 Task: Setup the homepage
Action: Mouse moved to (265, 145)
Screenshot: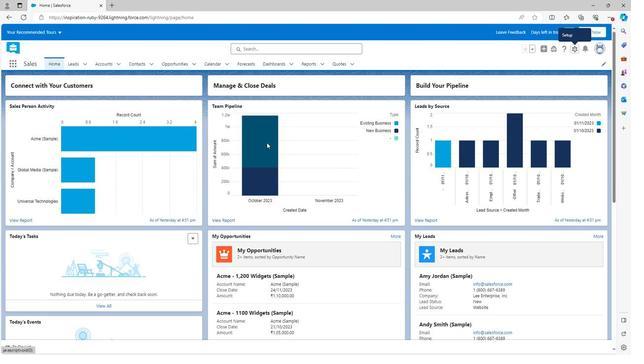 
Action: Mouse scrolled (265, 145) with delta (0, 0)
Screenshot: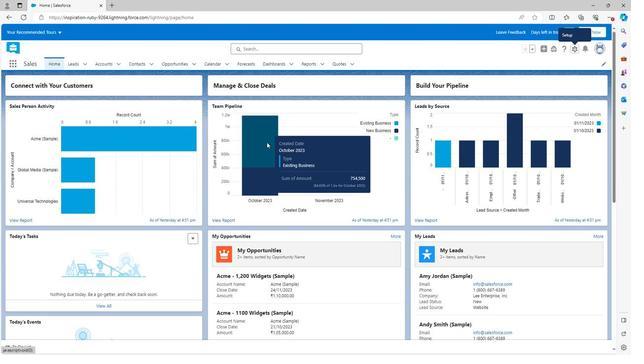 
Action: Mouse scrolled (265, 144) with delta (0, 0)
Screenshot: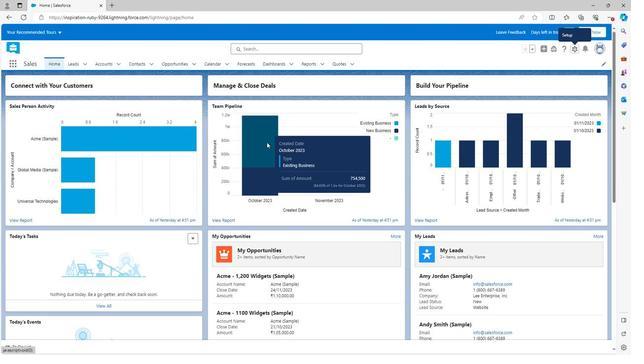
Action: Mouse scrolled (265, 144) with delta (0, 0)
Screenshot: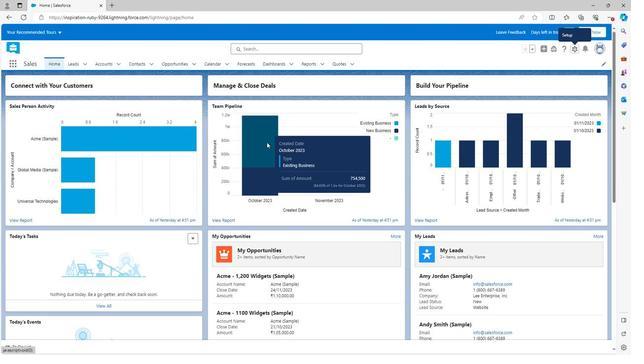 
Action: Mouse scrolled (265, 144) with delta (0, 0)
Screenshot: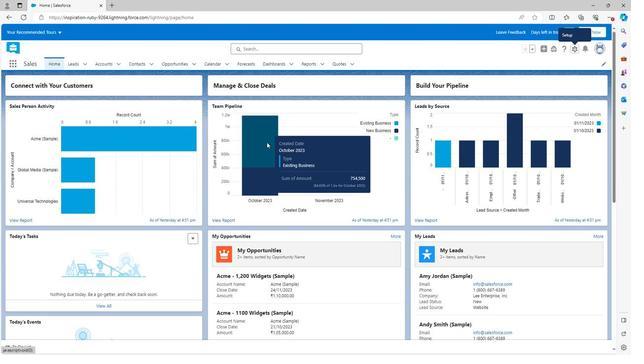 
Action: Mouse scrolled (265, 144) with delta (0, 0)
Screenshot: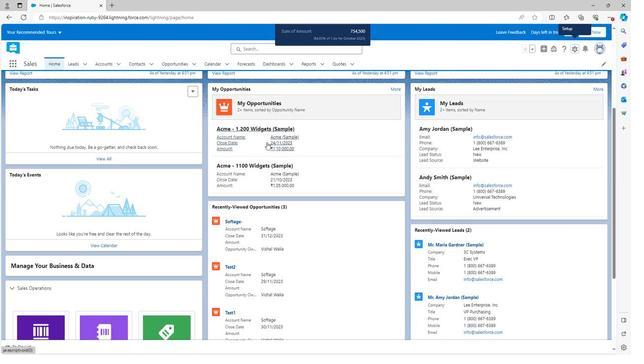 
Action: Mouse scrolled (265, 144) with delta (0, 0)
Screenshot: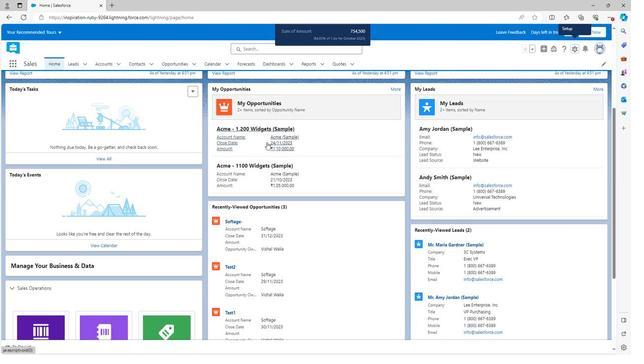 
Action: Mouse scrolled (265, 144) with delta (0, 0)
Screenshot: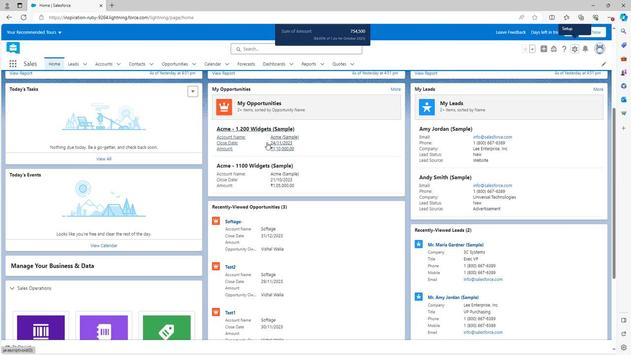 
Action: Mouse scrolled (265, 144) with delta (0, 0)
Screenshot: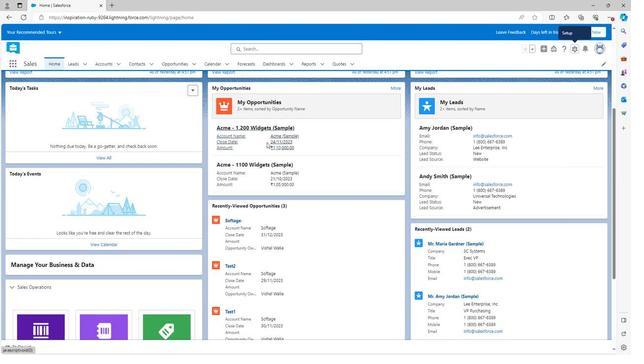 
Action: Mouse scrolled (265, 144) with delta (0, 0)
Screenshot: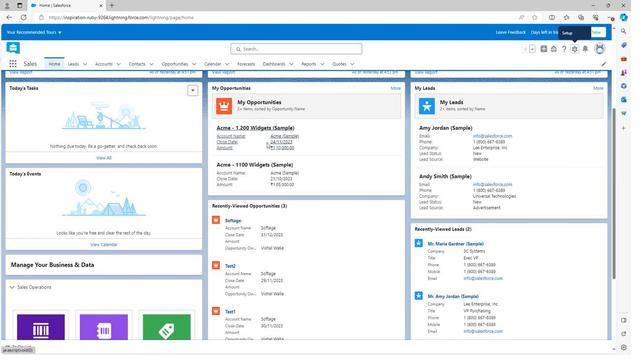 
Action: Mouse scrolled (265, 144) with delta (0, 0)
Screenshot: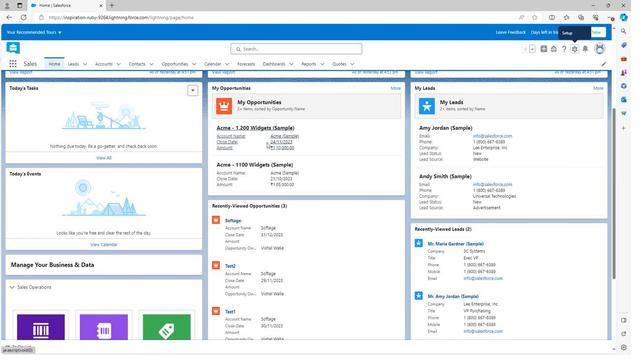 
Action: Mouse scrolled (265, 145) with delta (0, 0)
Screenshot: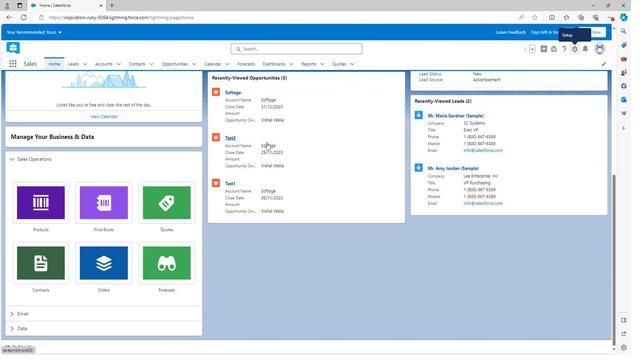 
Action: Mouse scrolled (265, 145) with delta (0, 0)
Screenshot: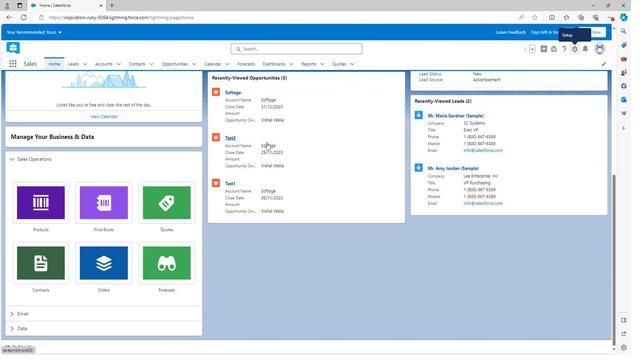 
Action: Mouse scrolled (265, 145) with delta (0, 0)
Screenshot: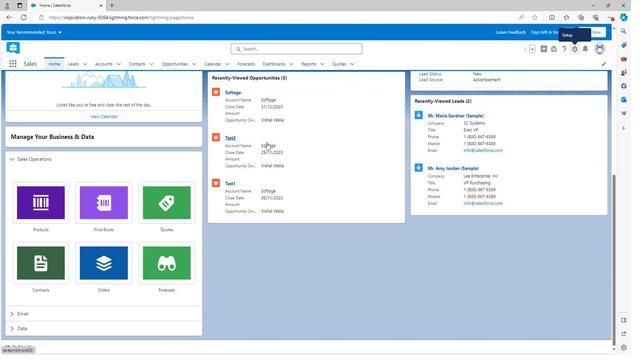 
Action: Mouse scrolled (265, 145) with delta (0, 0)
Screenshot: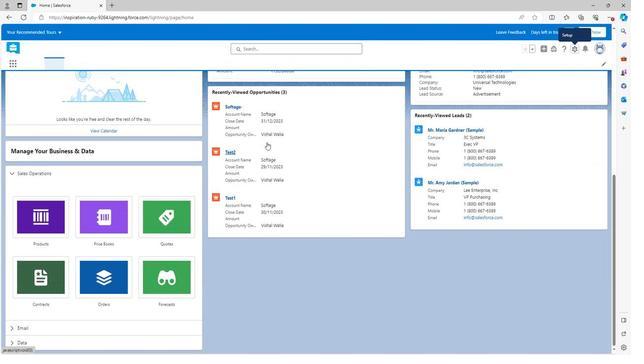 
Action: Mouse scrolled (265, 145) with delta (0, 0)
Screenshot: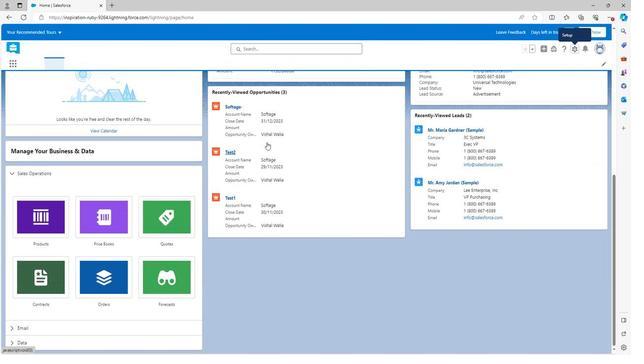 
Action: Mouse scrolled (265, 145) with delta (0, 0)
Screenshot: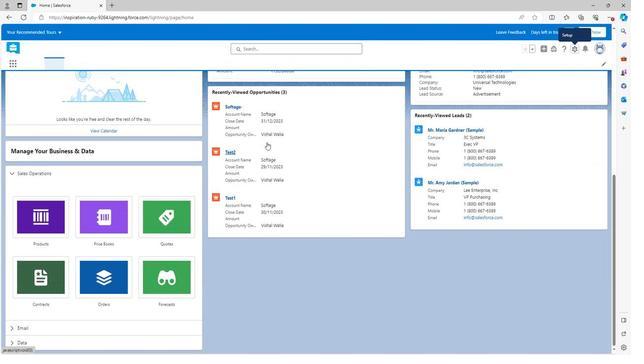 
Action: Mouse scrolled (265, 145) with delta (0, 0)
Screenshot: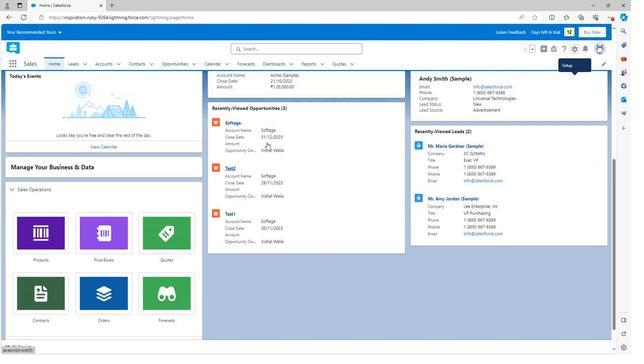
Action: Mouse scrolled (265, 145) with delta (0, 0)
Screenshot: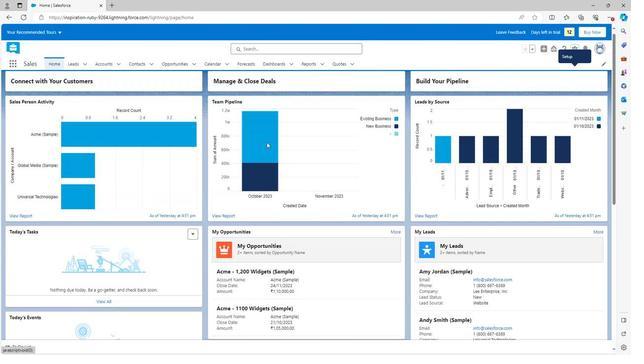 
Action: Mouse scrolled (265, 145) with delta (0, 0)
Screenshot: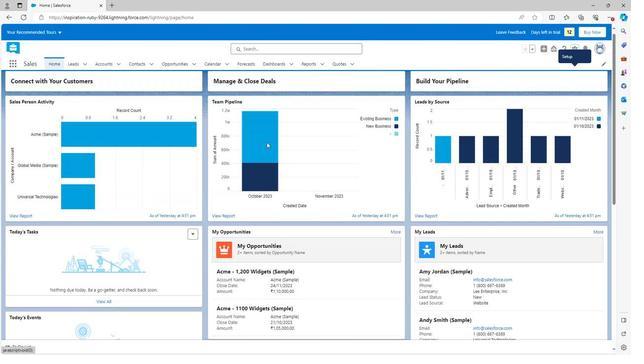 
Action: Mouse scrolled (265, 145) with delta (0, 0)
Screenshot: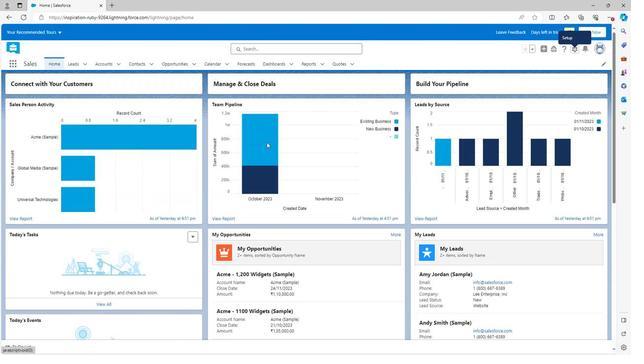 
Action: Mouse scrolled (265, 145) with delta (0, 0)
Screenshot: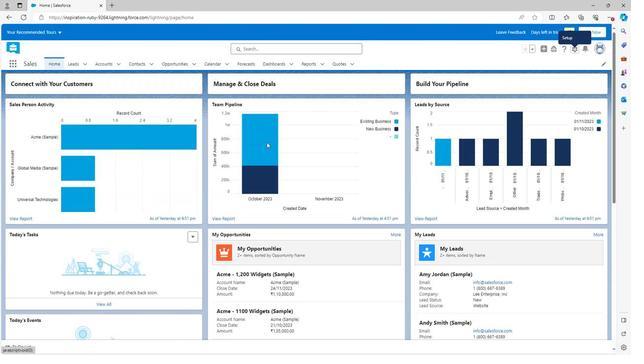 
Action: Mouse scrolled (265, 145) with delta (0, 0)
Screenshot: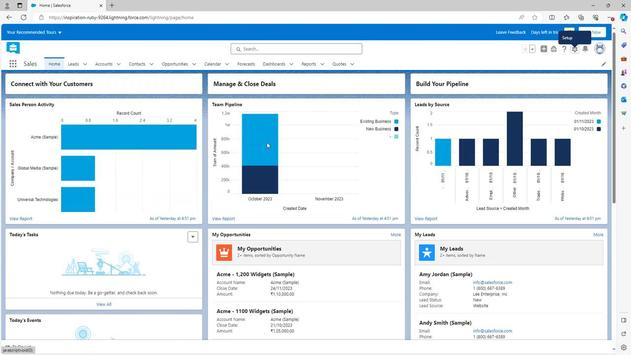 
Action: Mouse moved to (574, 48)
Screenshot: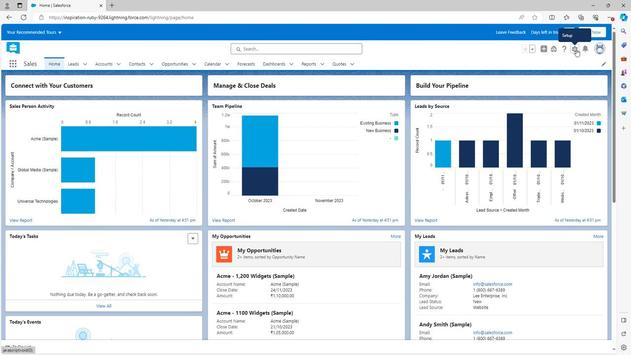 
Action: Mouse pressed left at (574, 48)
Screenshot: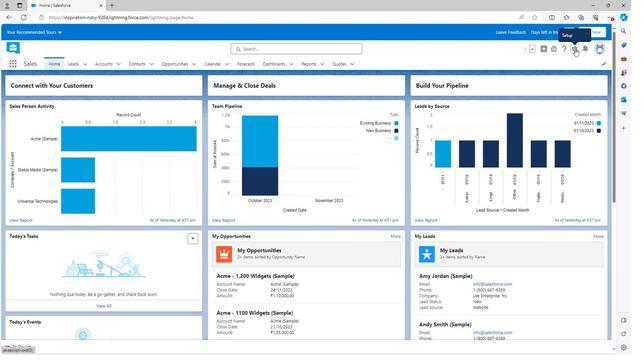 
Action: Mouse moved to (546, 68)
Screenshot: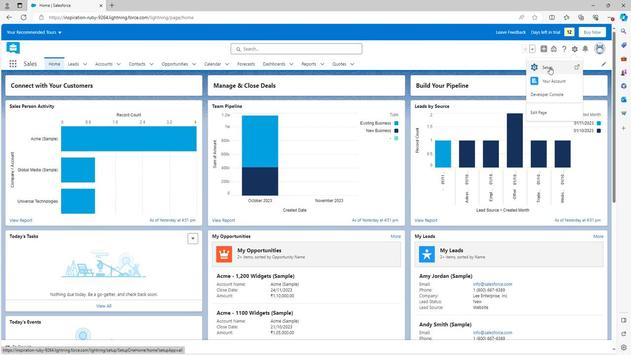 
Action: Mouse pressed left at (546, 68)
Screenshot: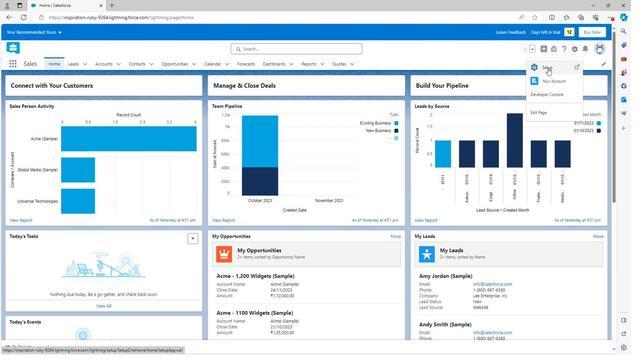 
Action: Mouse moved to (11, 99)
Screenshot: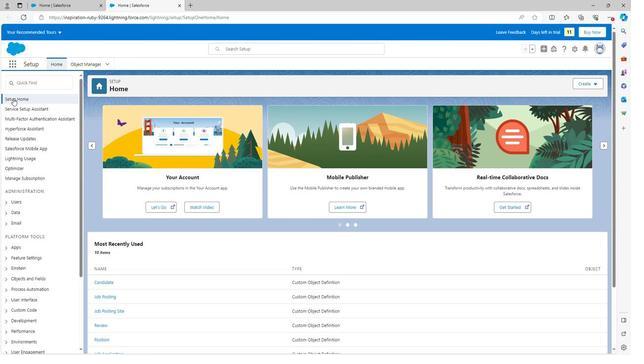 
Action: Mouse pressed left at (11, 99)
Screenshot: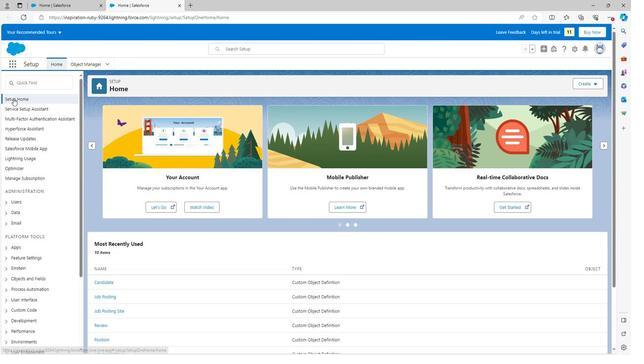 
Action: Mouse moved to (227, 140)
Screenshot: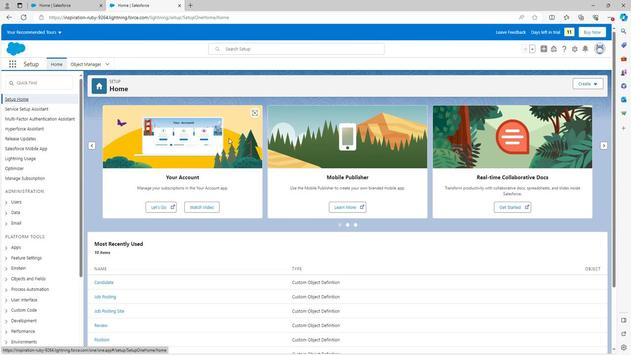 
Action: Mouse scrolled (227, 140) with delta (0, 0)
Screenshot: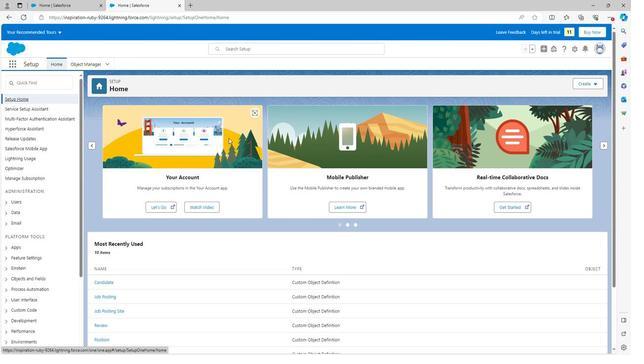 
Action: Mouse scrolled (227, 140) with delta (0, 0)
Screenshot: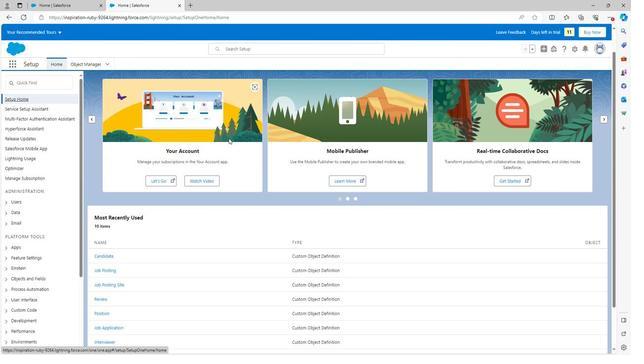 
Action: Mouse scrolled (227, 140) with delta (0, 0)
Screenshot: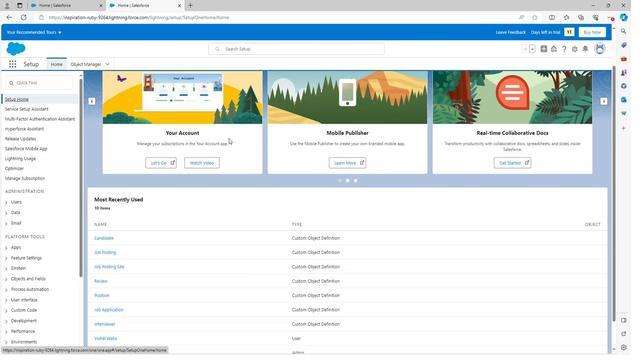 
Action: Mouse scrolled (227, 140) with delta (0, 0)
Screenshot: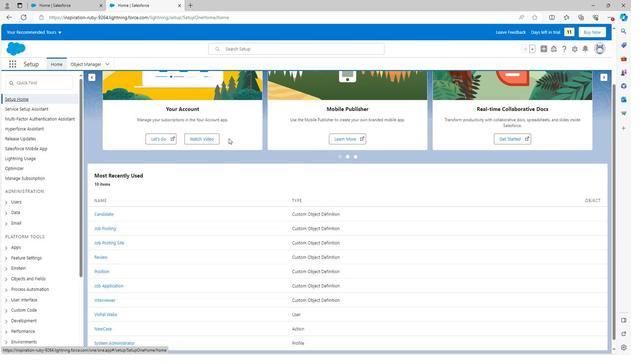 
Action: Mouse scrolled (227, 140) with delta (0, 0)
Screenshot: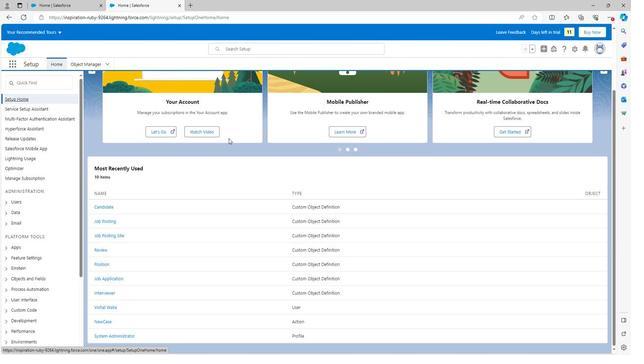 
Action: Mouse scrolled (227, 140) with delta (0, 0)
Screenshot: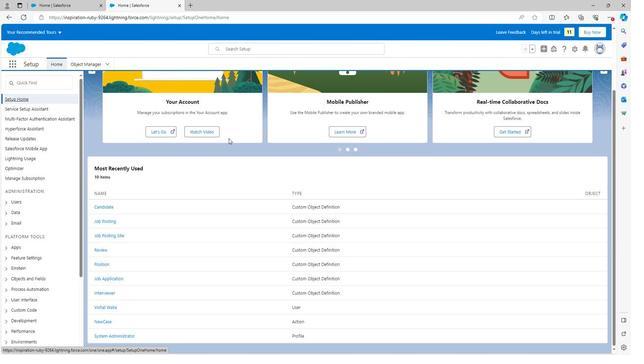 
Action: Mouse scrolled (227, 140) with delta (0, 0)
Screenshot: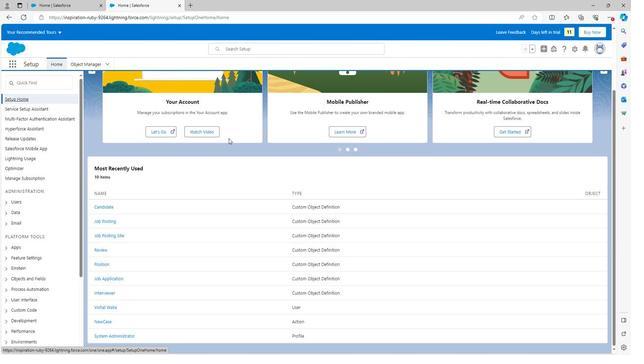 
Action: Mouse scrolled (227, 140) with delta (0, 0)
Screenshot: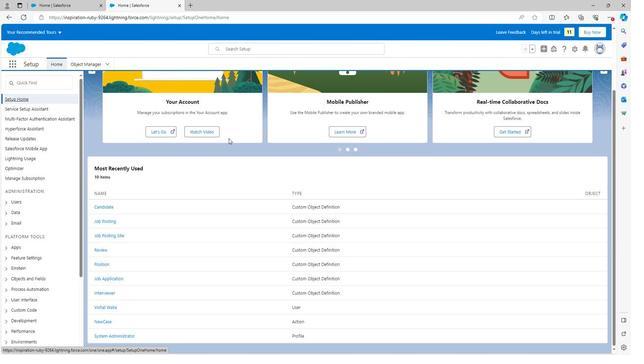 
Action: Mouse scrolled (227, 140) with delta (0, 0)
Screenshot: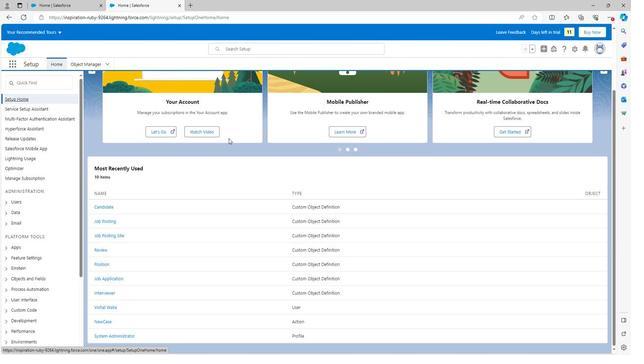 
Action: Mouse scrolled (227, 141) with delta (0, 0)
Screenshot: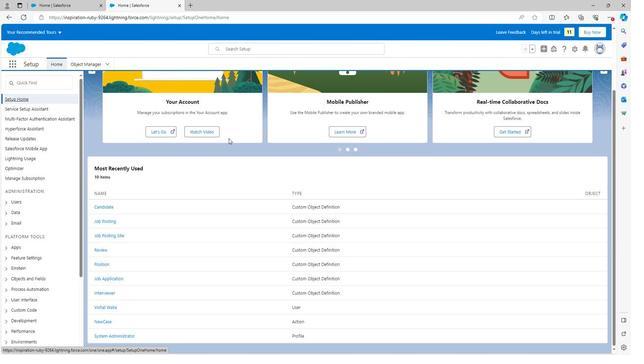 
Action: Mouse scrolled (227, 141) with delta (0, 0)
Screenshot: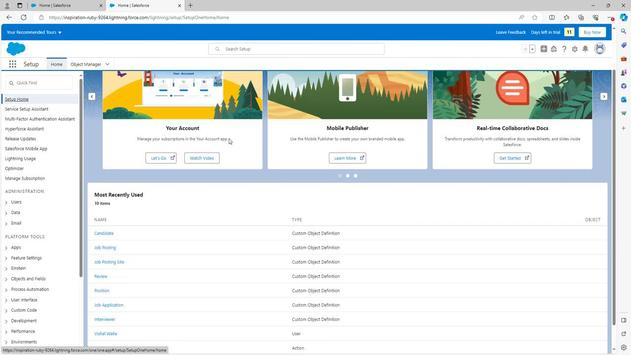 
Action: Mouse scrolled (227, 141) with delta (0, 0)
Screenshot: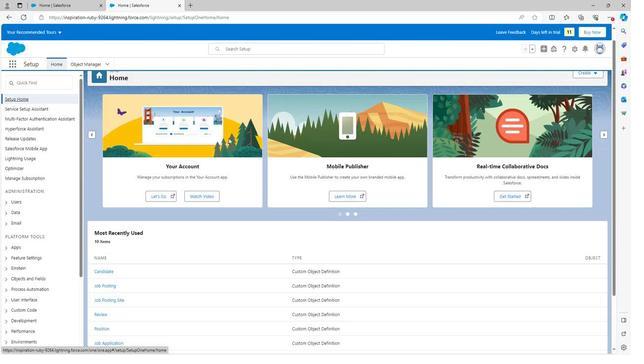 
Action: Mouse scrolled (227, 141) with delta (0, 0)
Screenshot: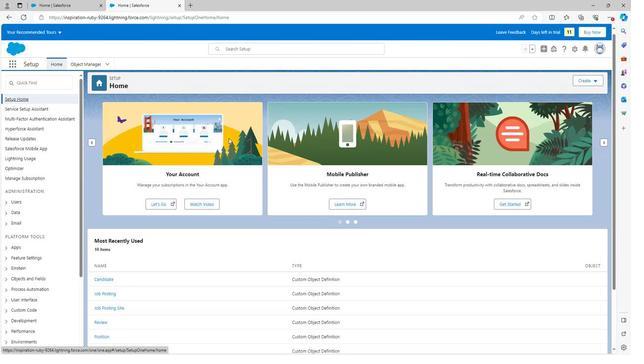 
Action: Mouse scrolled (227, 141) with delta (0, 0)
Screenshot: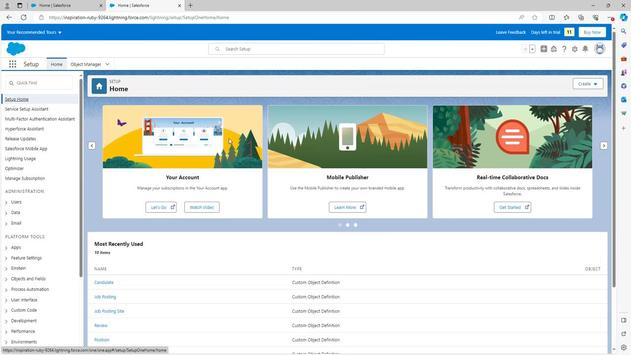 
Action: Mouse moved to (422, 82)
Screenshot: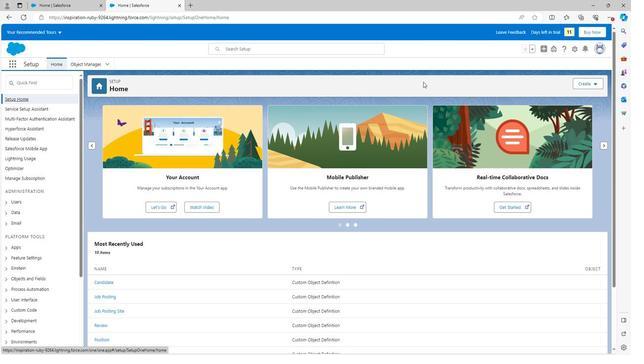 
